 Task: Add Cranberry Muffins 4 Pack to the cart.
Action: Mouse moved to (13, 104)
Screenshot: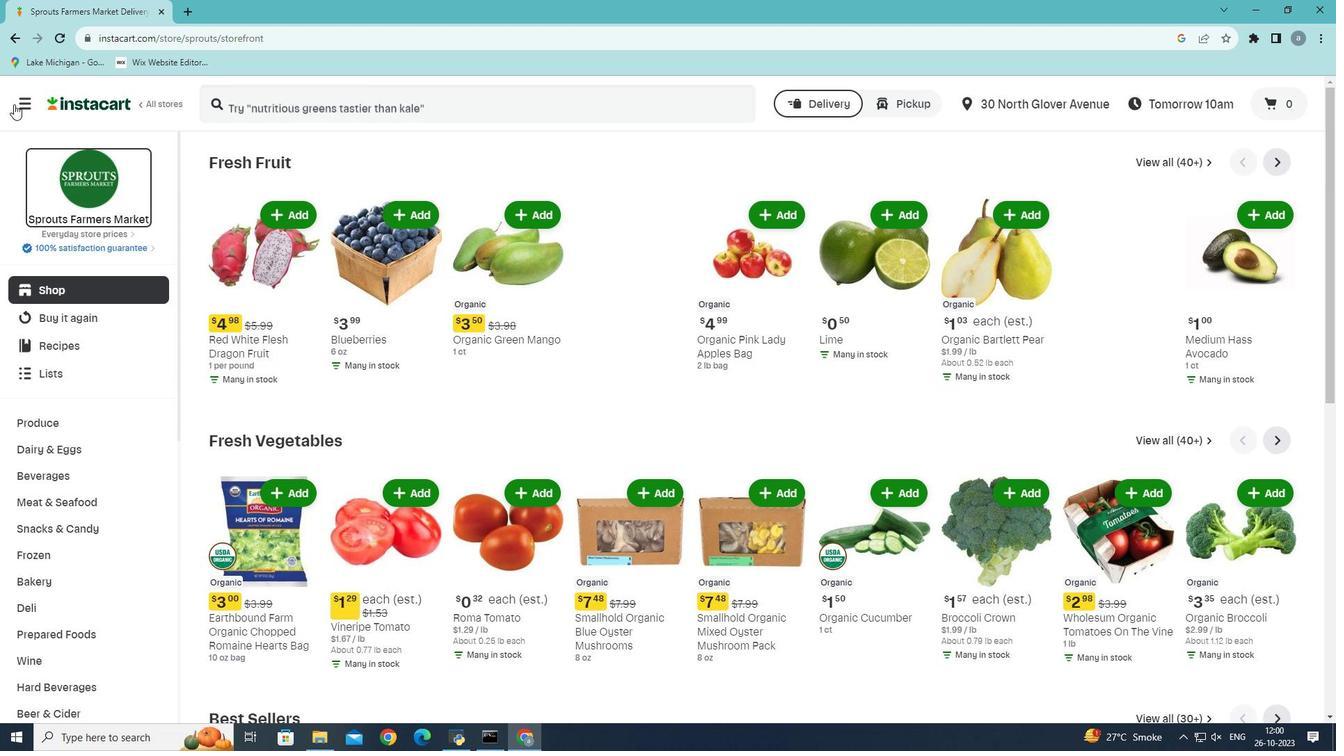 
Action: Mouse pressed left at (13, 104)
Screenshot: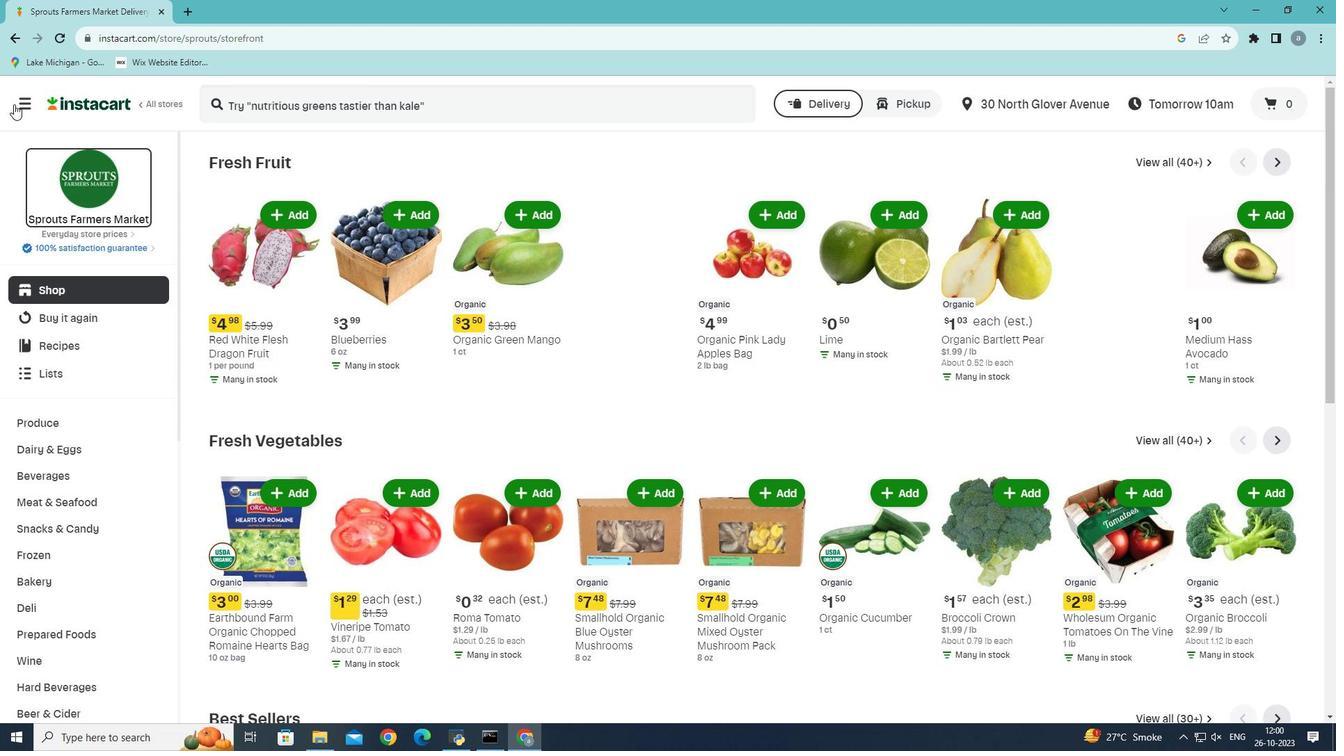 
Action: Mouse moved to (63, 407)
Screenshot: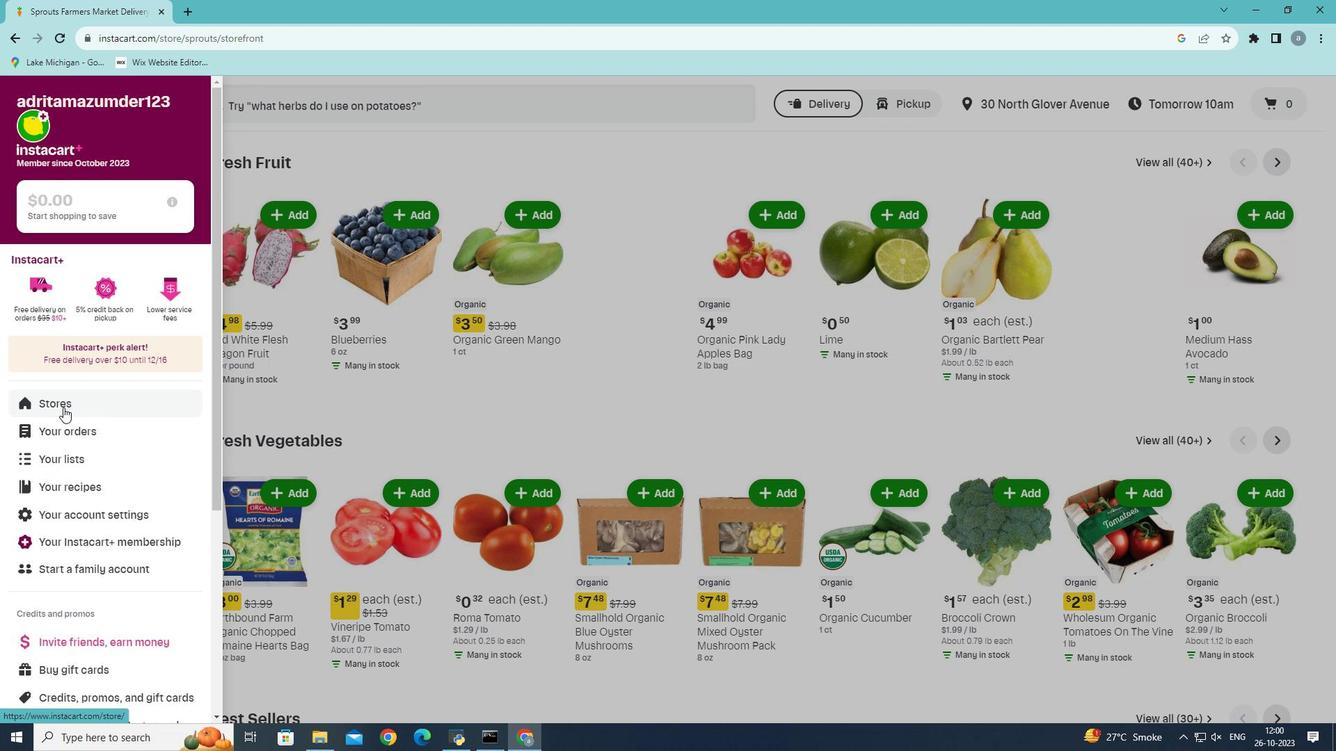 
Action: Mouse pressed left at (63, 407)
Screenshot: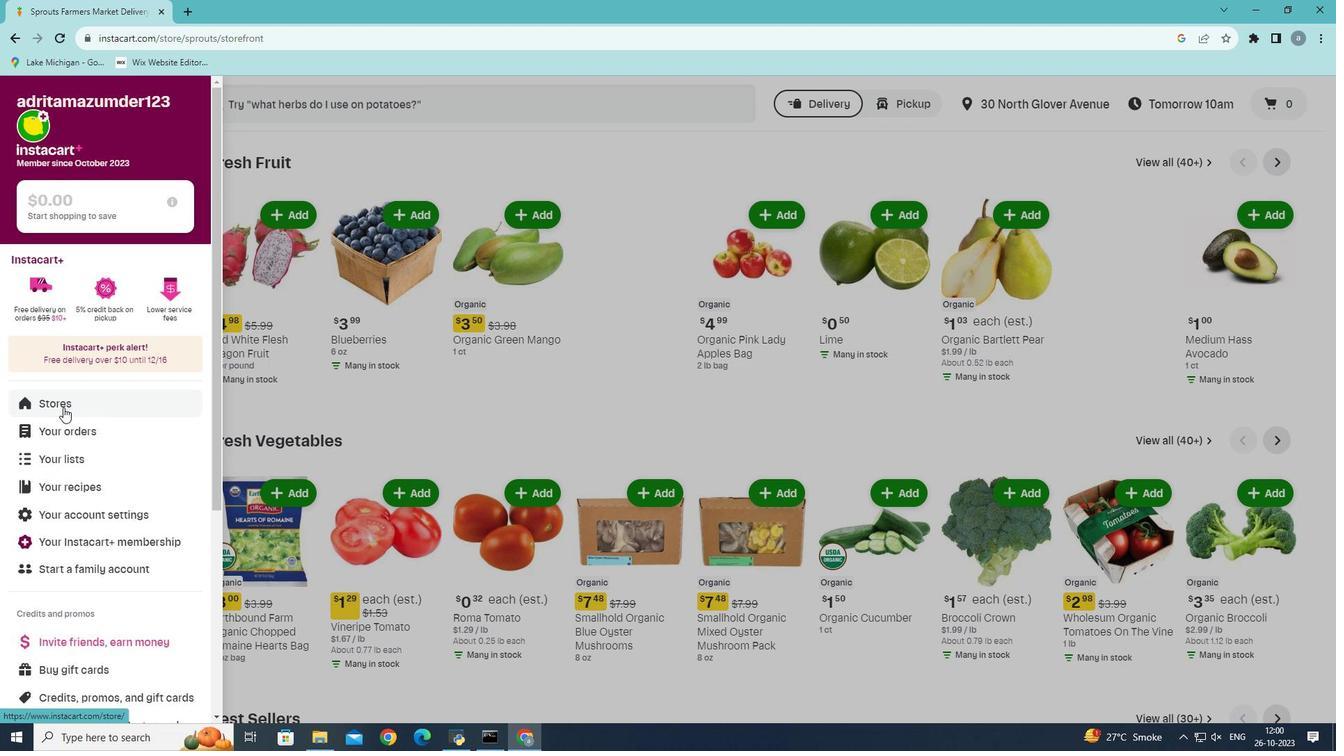 
Action: Mouse moved to (327, 164)
Screenshot: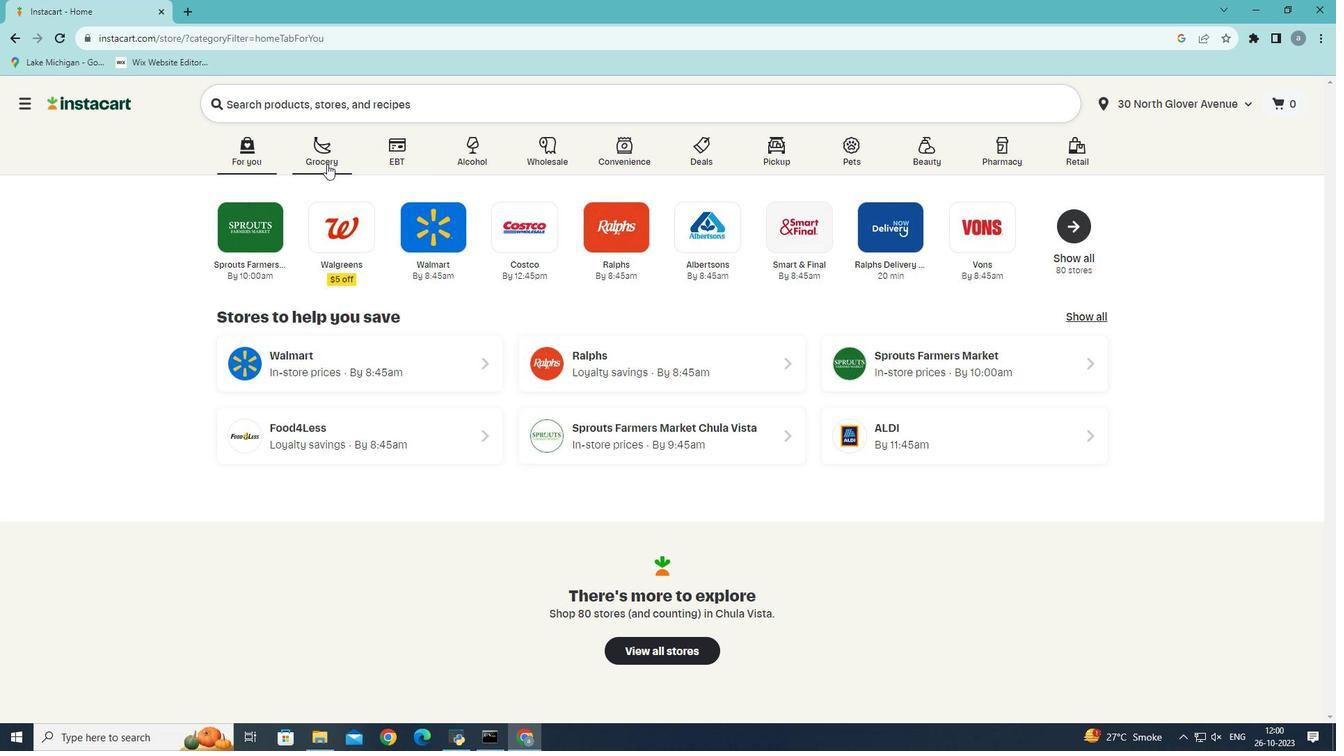 
Action: Mouse pressed left at (327, 164)
Screenshot: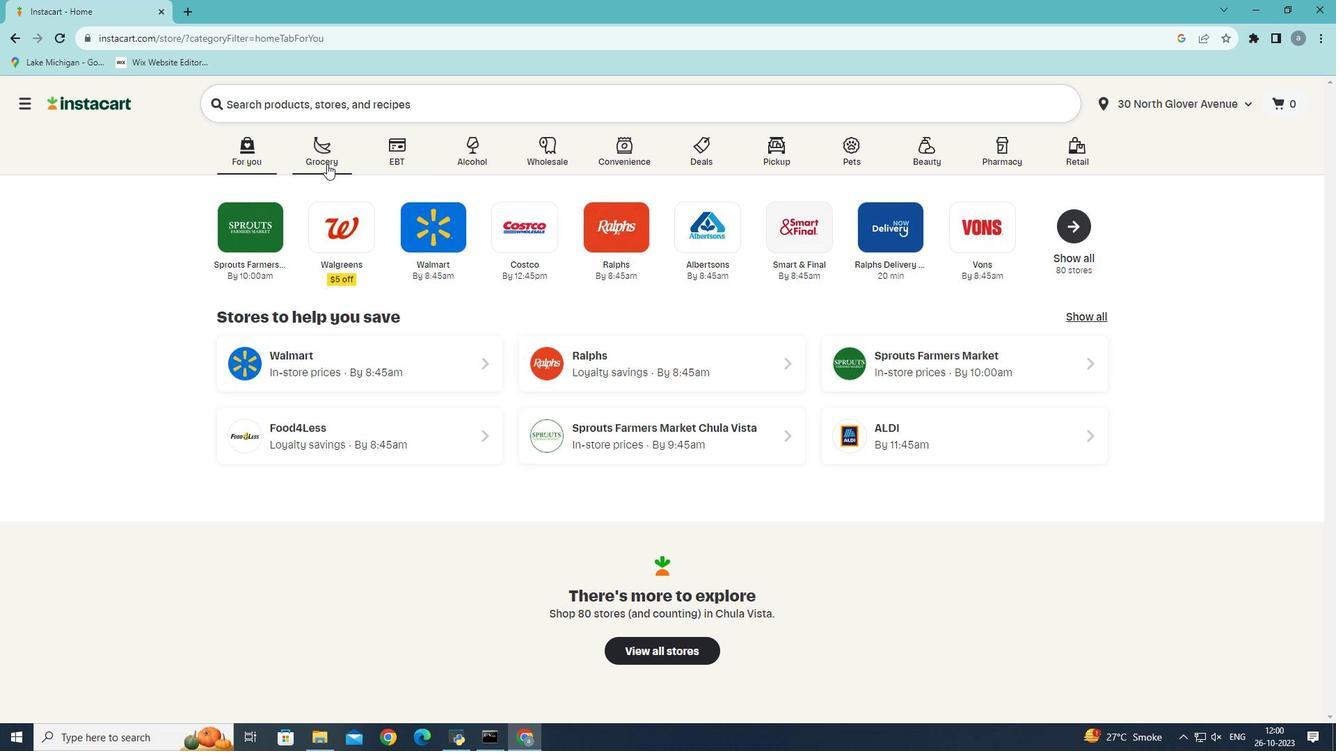 
Action: Mouse moved to (281, 418)
Screenshot: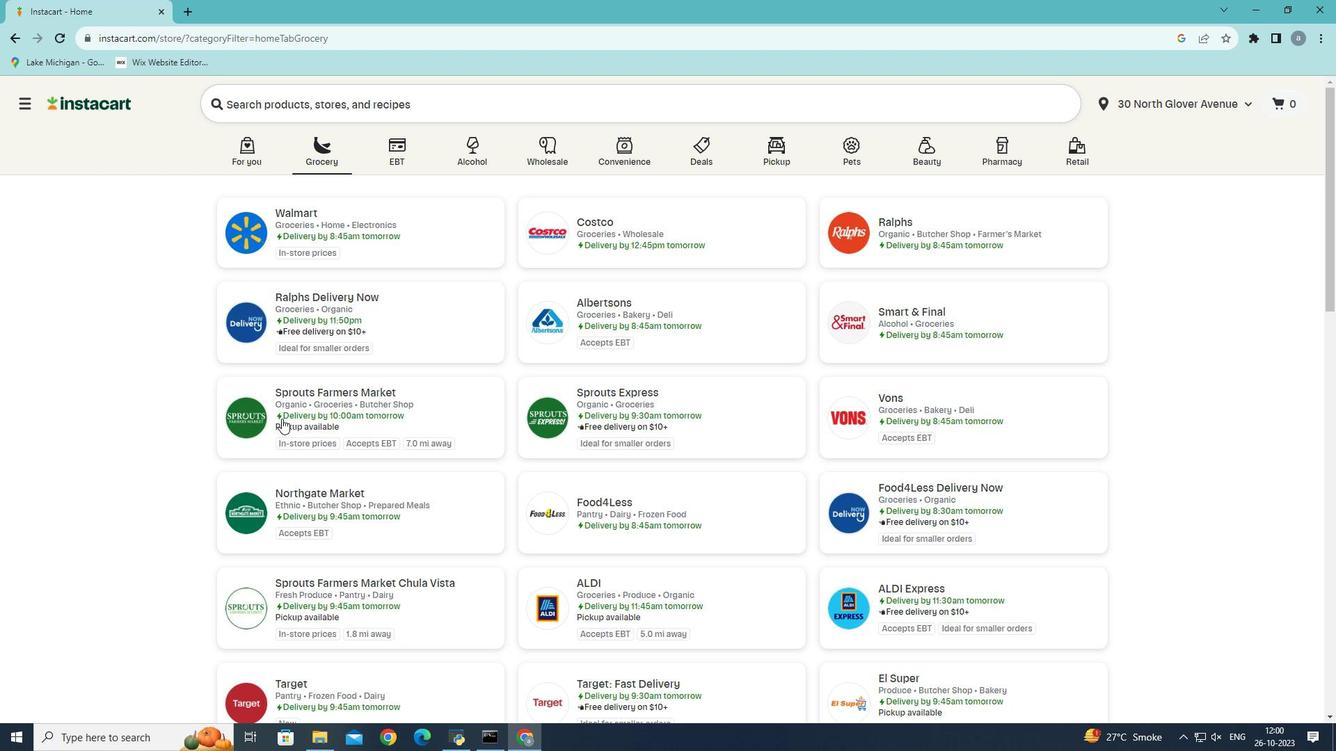 
Action: Mouse pressed left at (281, 418)
Screenshot: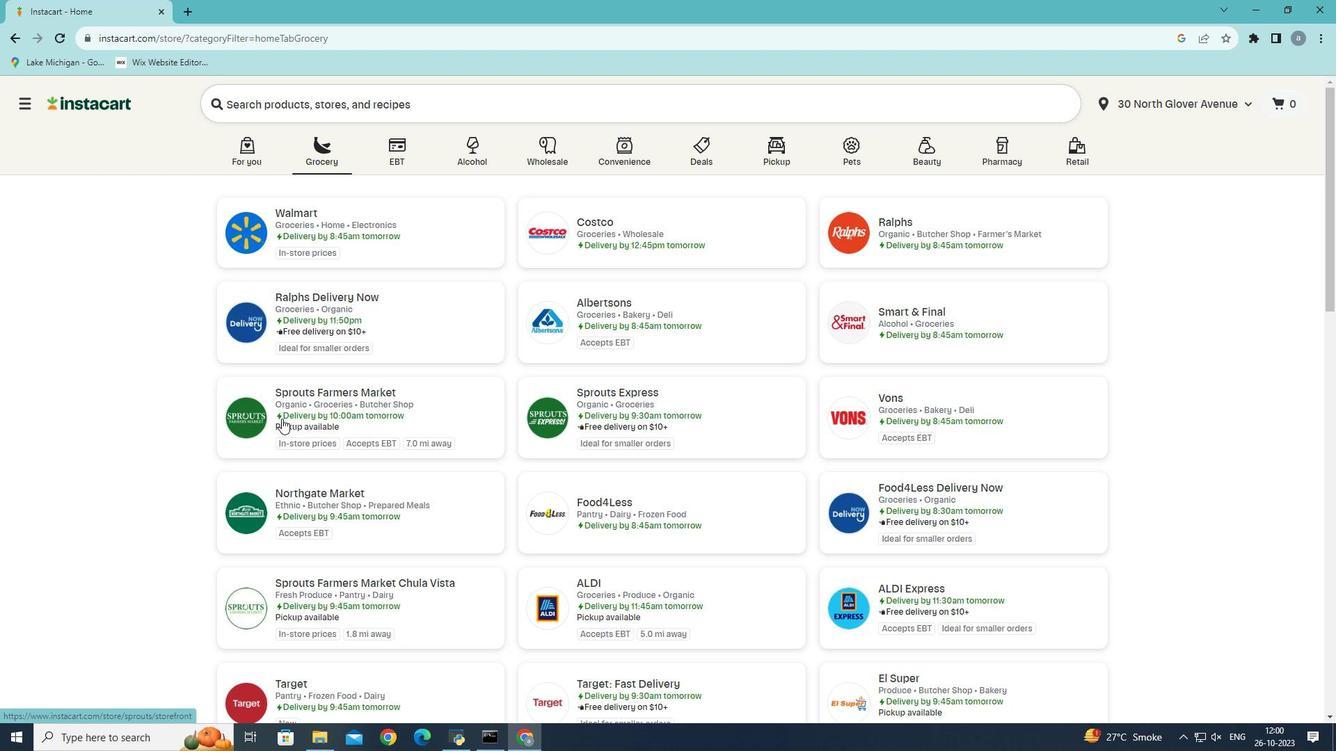 
Action: Mouse moved to (38, 579)
Screenshot: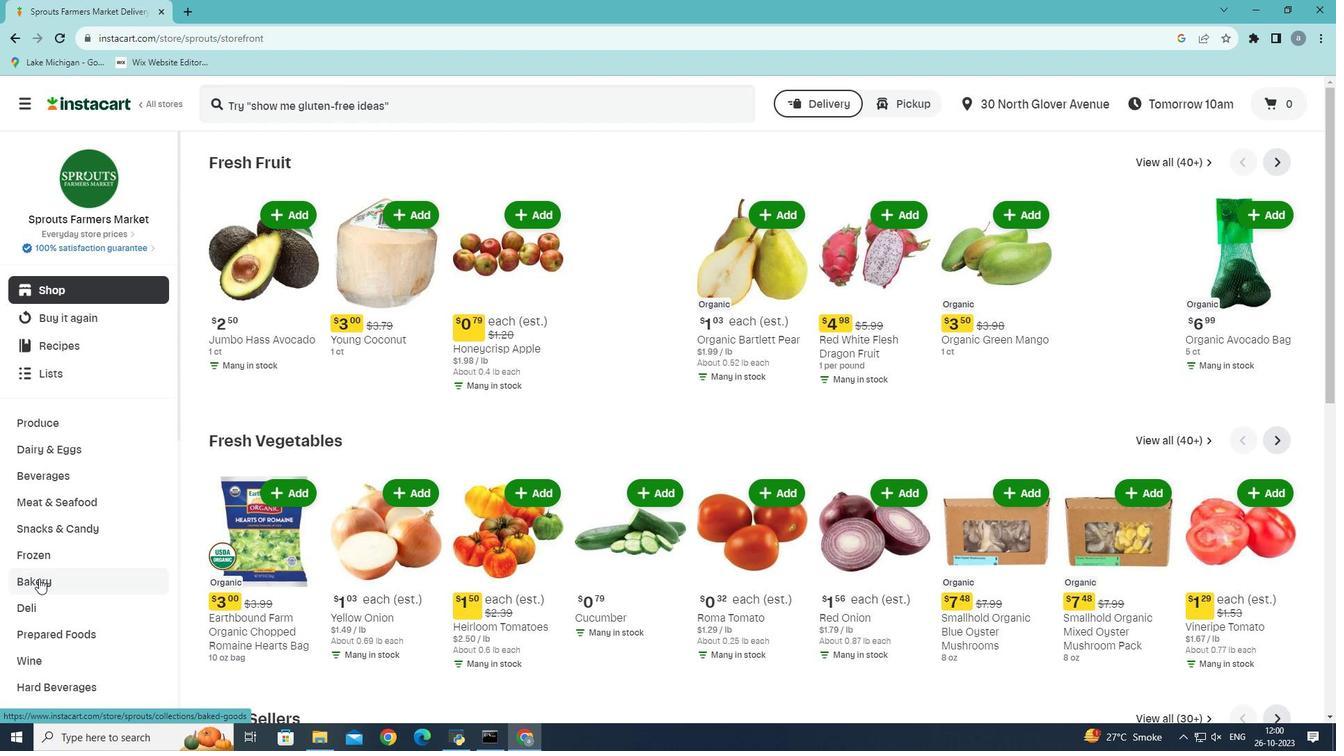 
Action: Mouse pressed left at (38, 579)
Screenshot: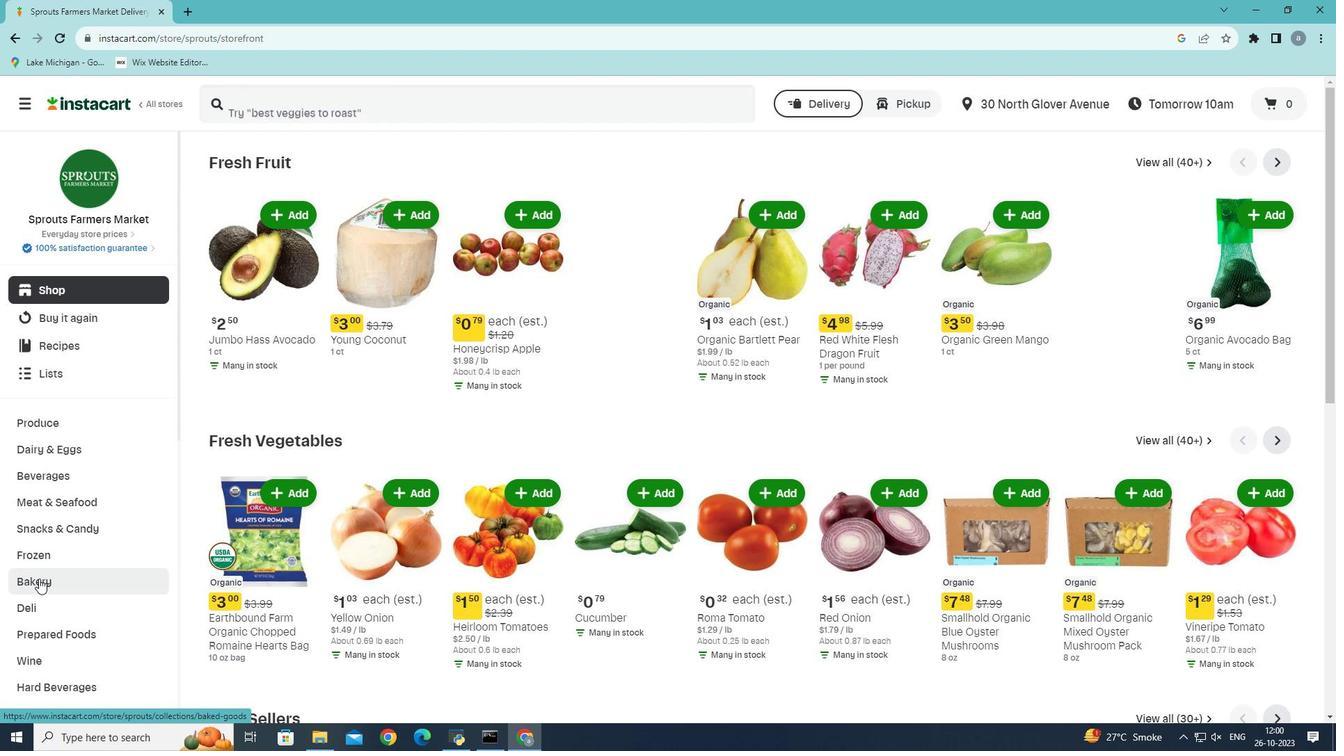 
Action: Mouse moved to (827, 196)
Screenshot: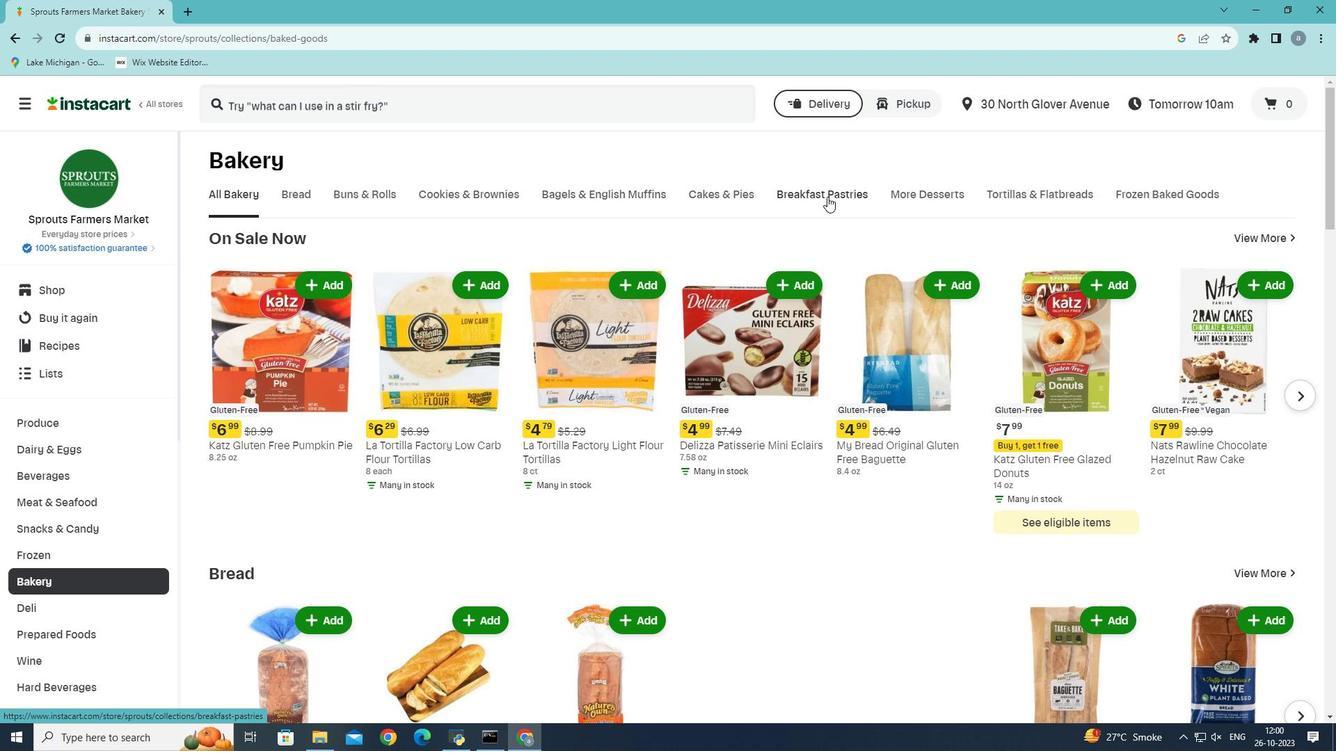 
Action: Mouse pressed left at (827, 196)
Screenshot: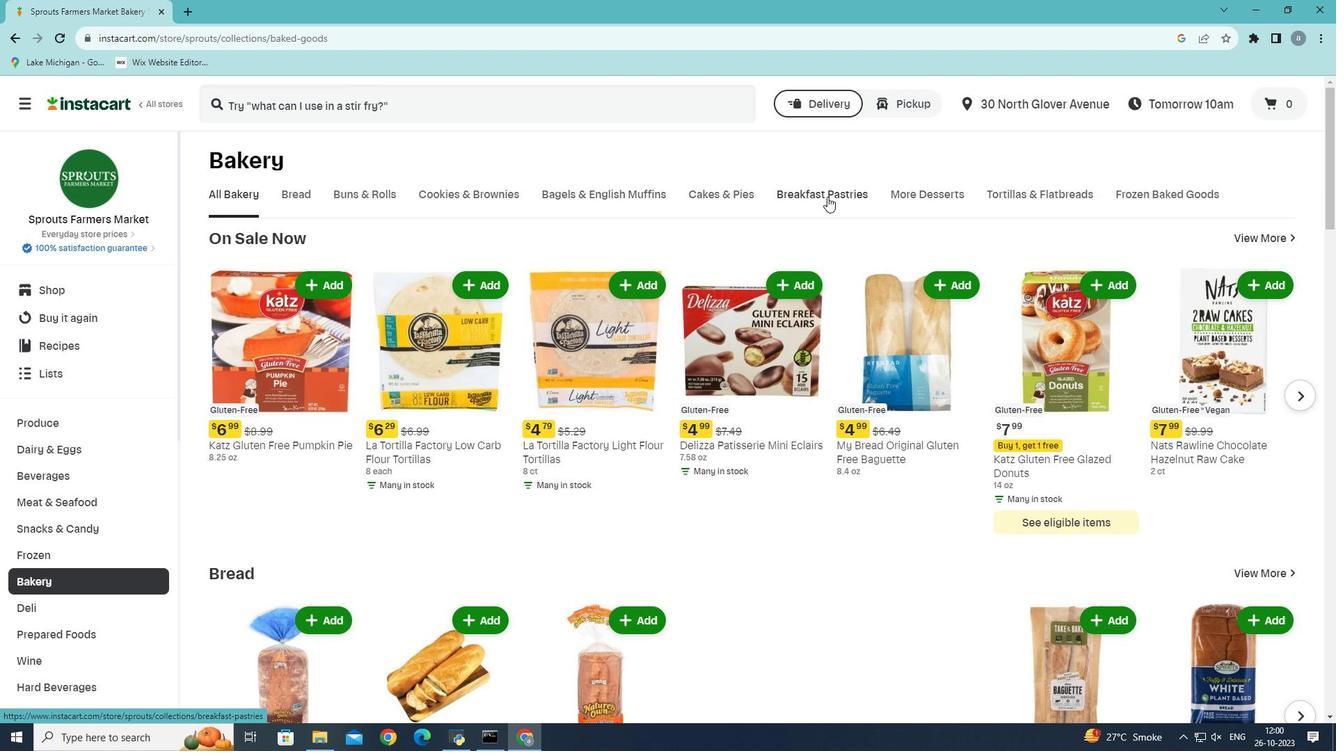 
Action: Mouse moved to (321, 259)
Screenshot: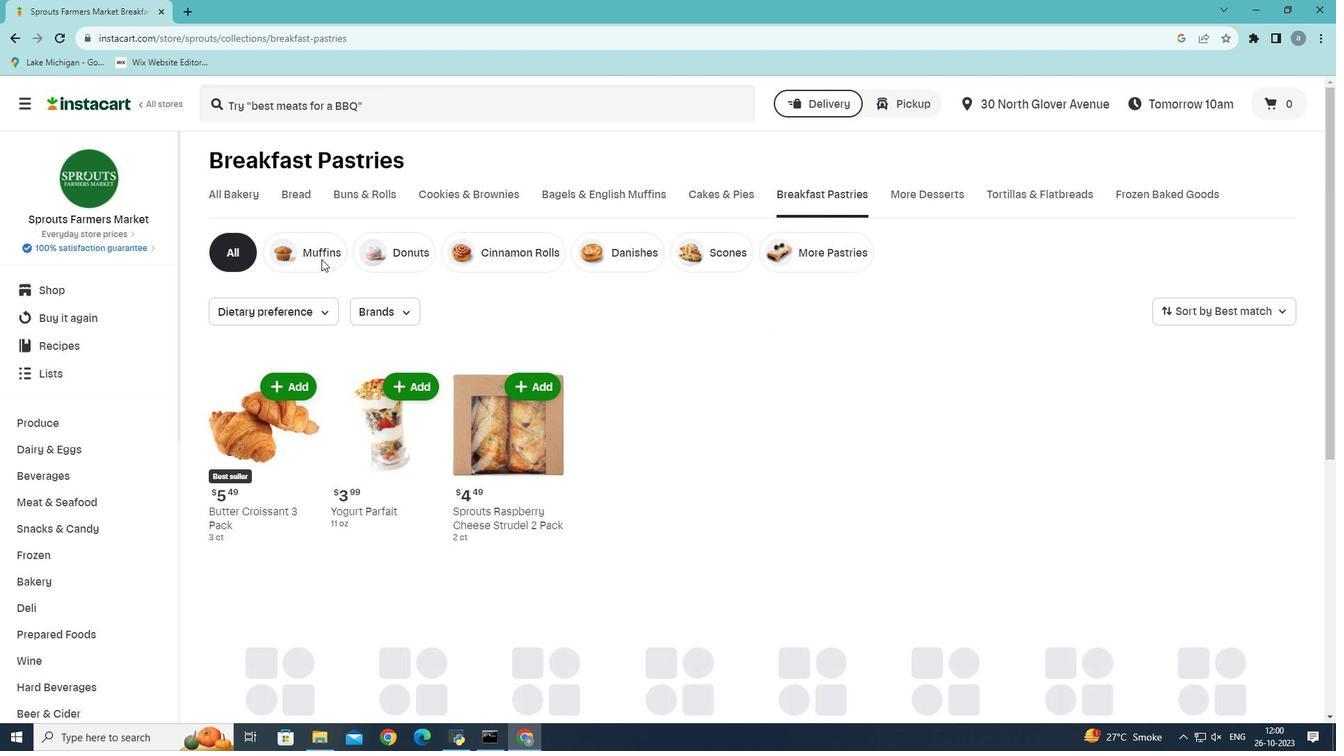 
Action: Mouse pressed left at (321, 259)
Screenshot: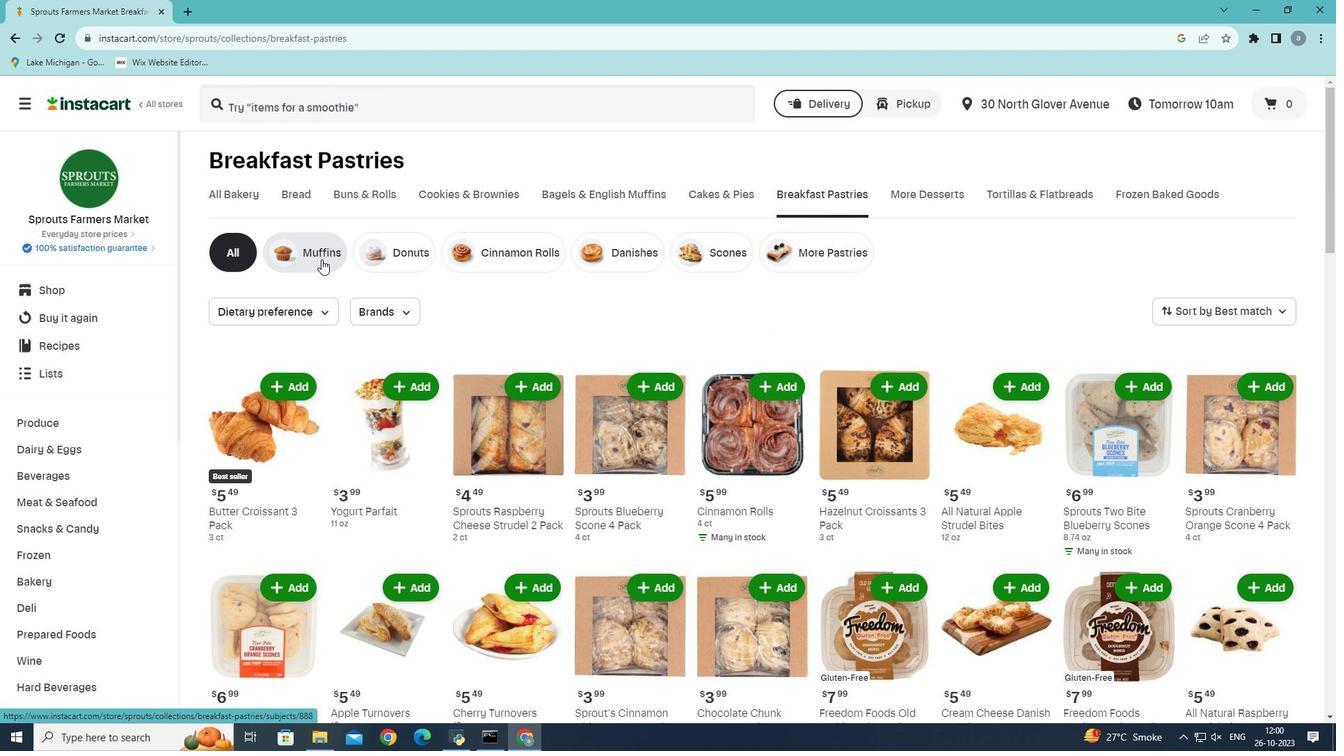 
Action: Mouse moved to (432, 340)
Screenshot: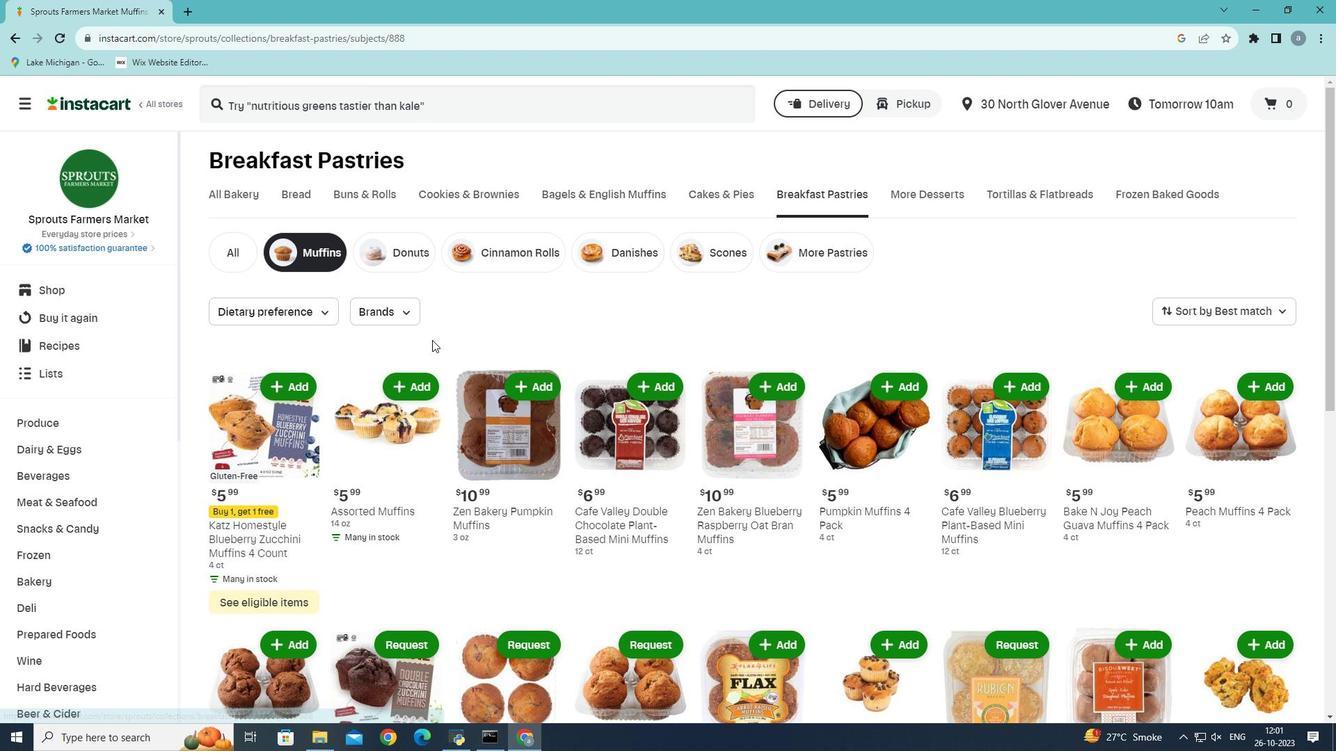 
Action: Mouse scrolled (432, 339) with delta (0, 0)
Screenshot: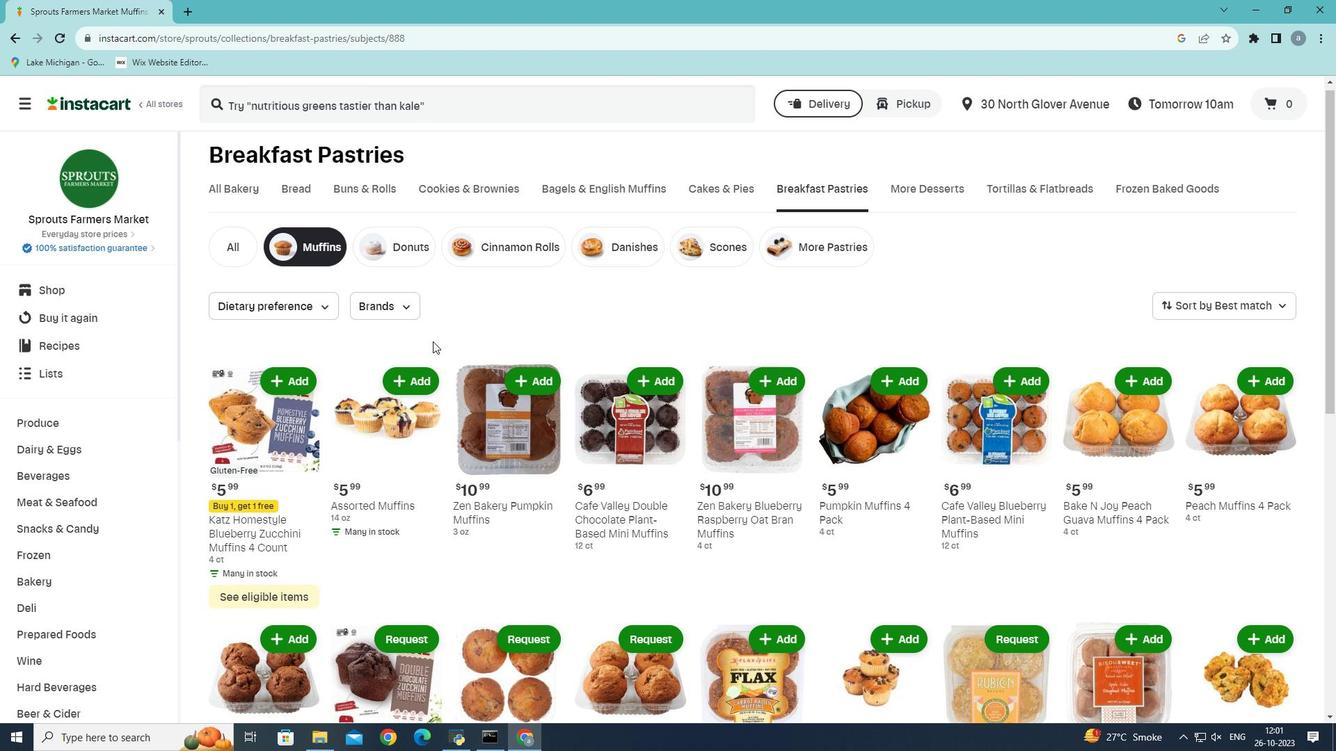 
Action: Mouse moved to (432, 341)
Screenshot: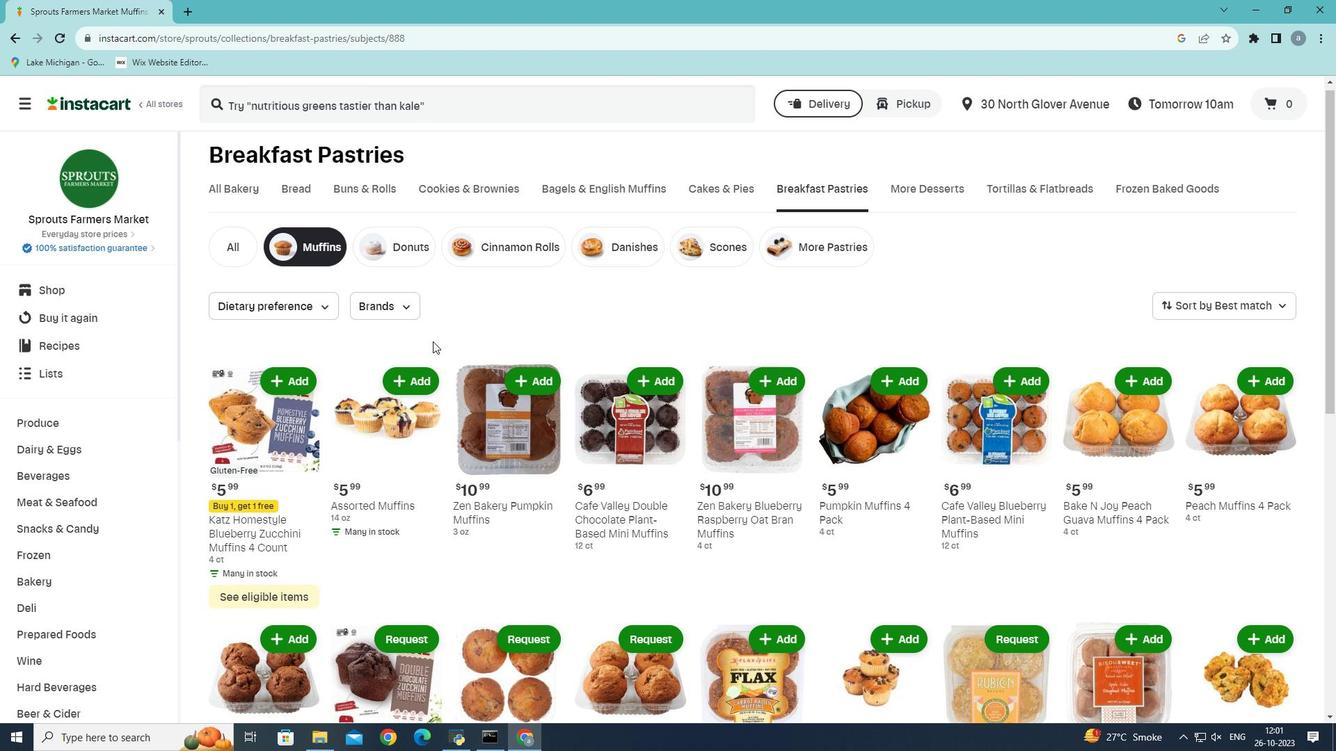 
Action: Mouse scrolled (432, 341) with delta (0, 0)
Screenshot: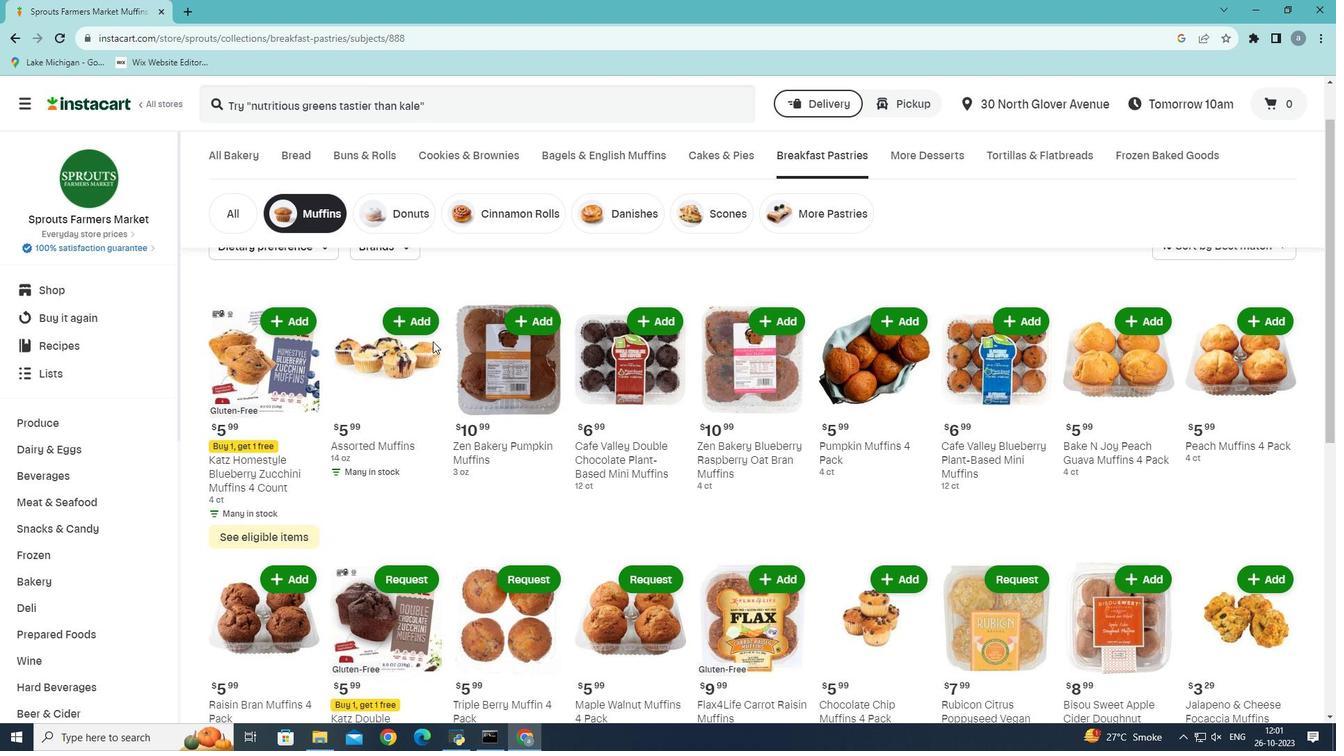 
Action: Mouse moved to (810, 408)
Screenshot: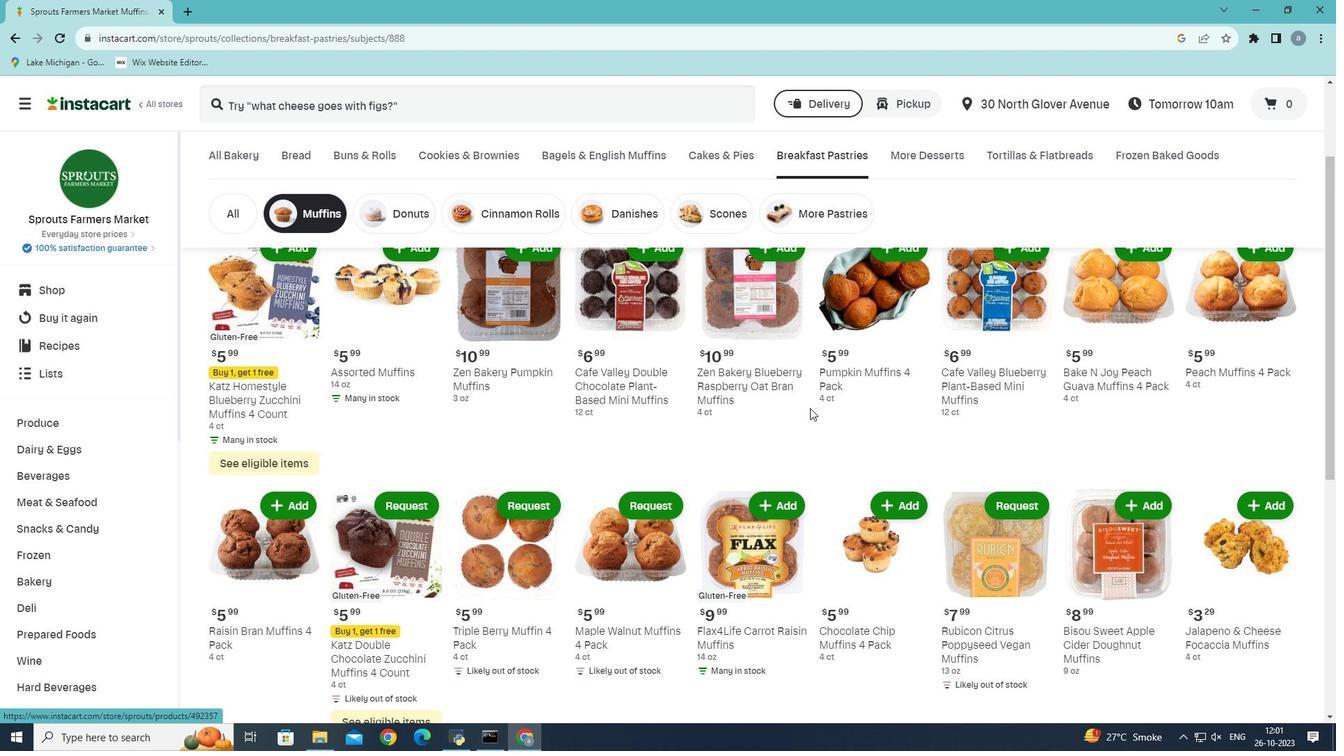
Action: Mouse scrolled (810, 407) with delta (0, 0)
Screenshot: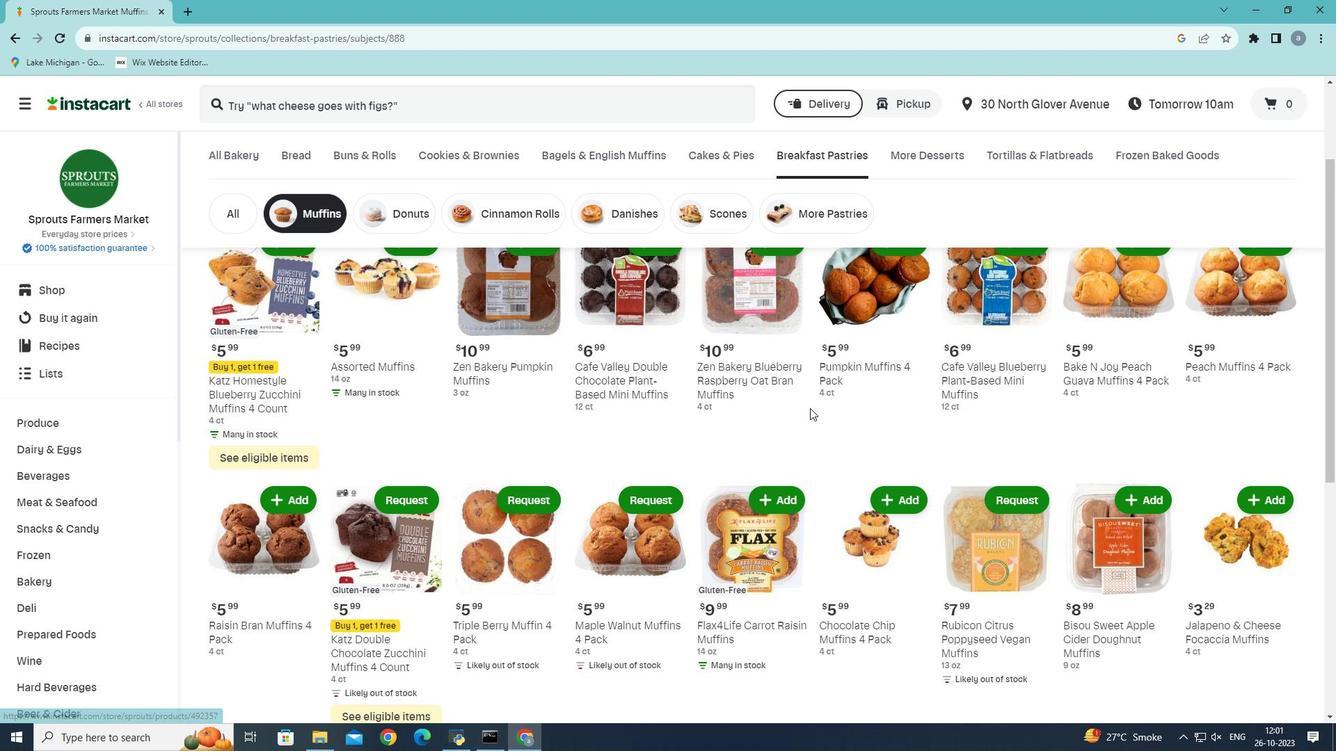 
Action: Mouse moved to (811, 409)
Screenshot: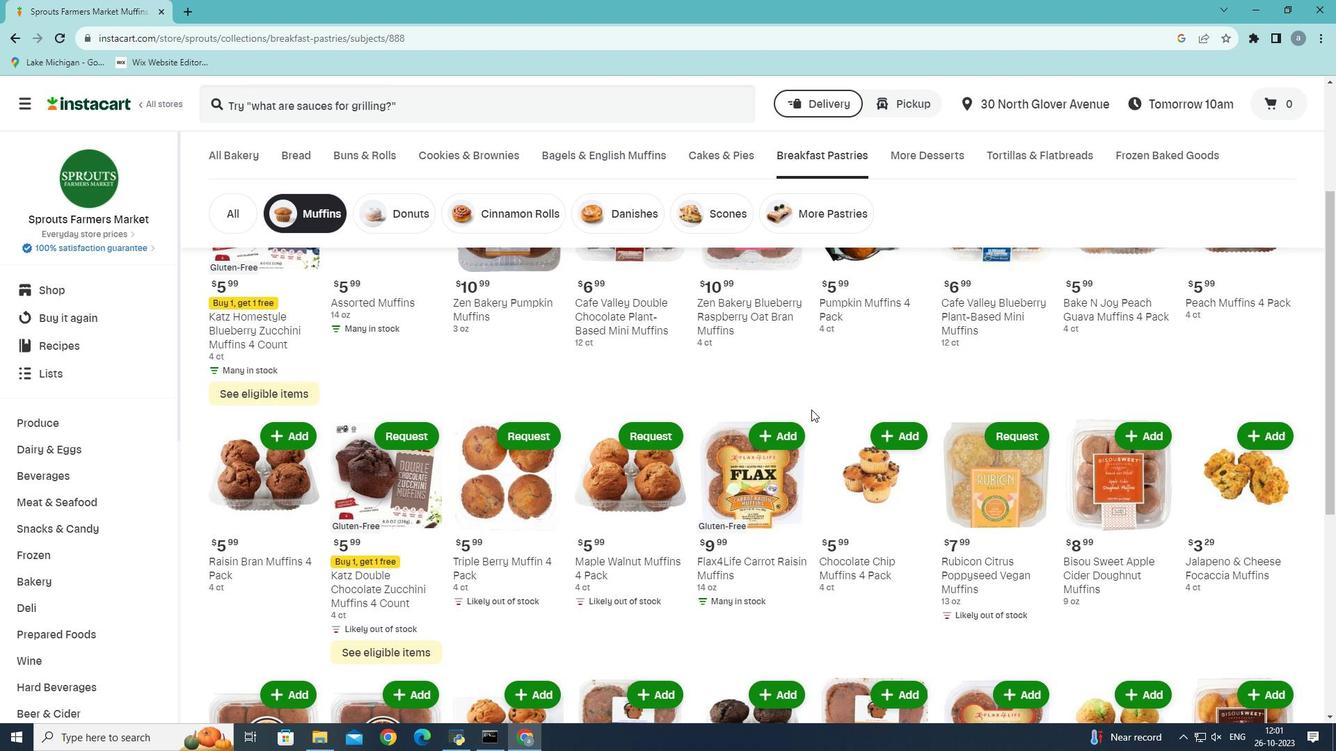 
Action: Mouse scrolled (811, 409) with delta (0, 0)
Screenshot: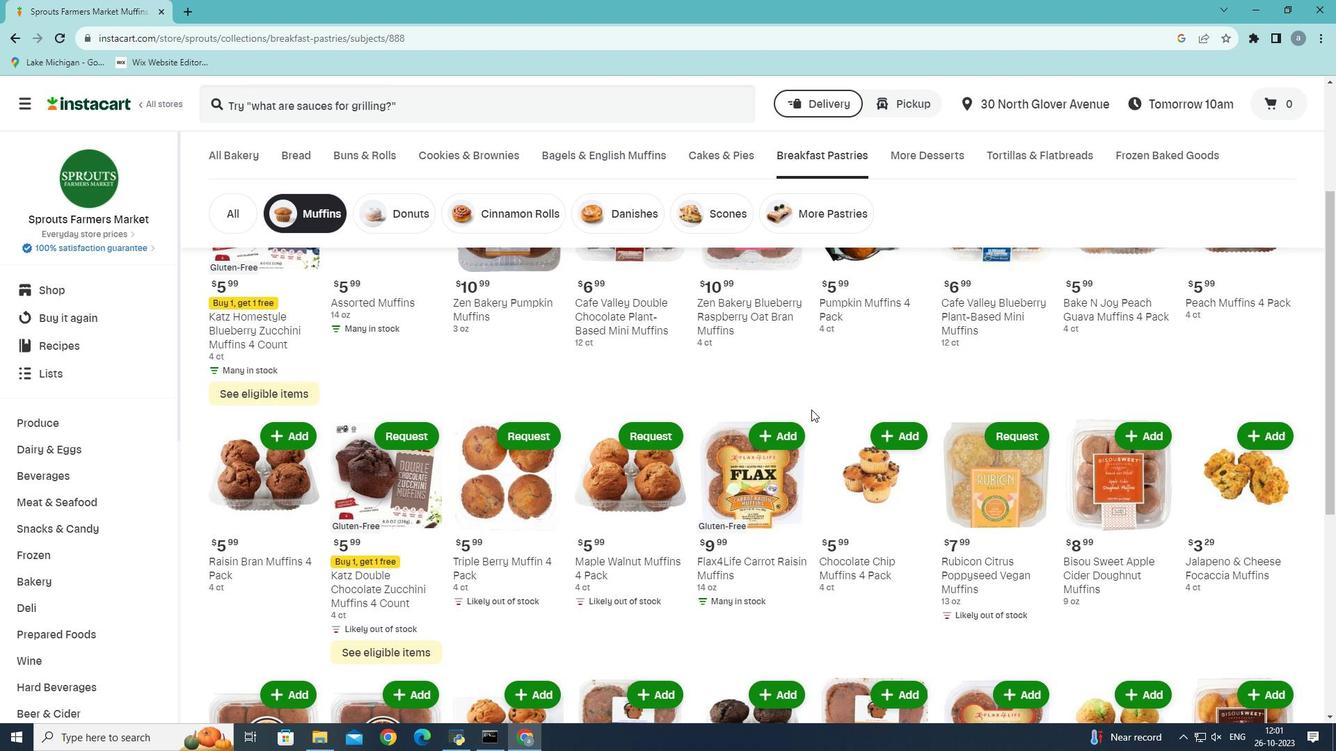 
Action: Mouse scrolled (811, 409) with delta (0, 0)
Screenshot: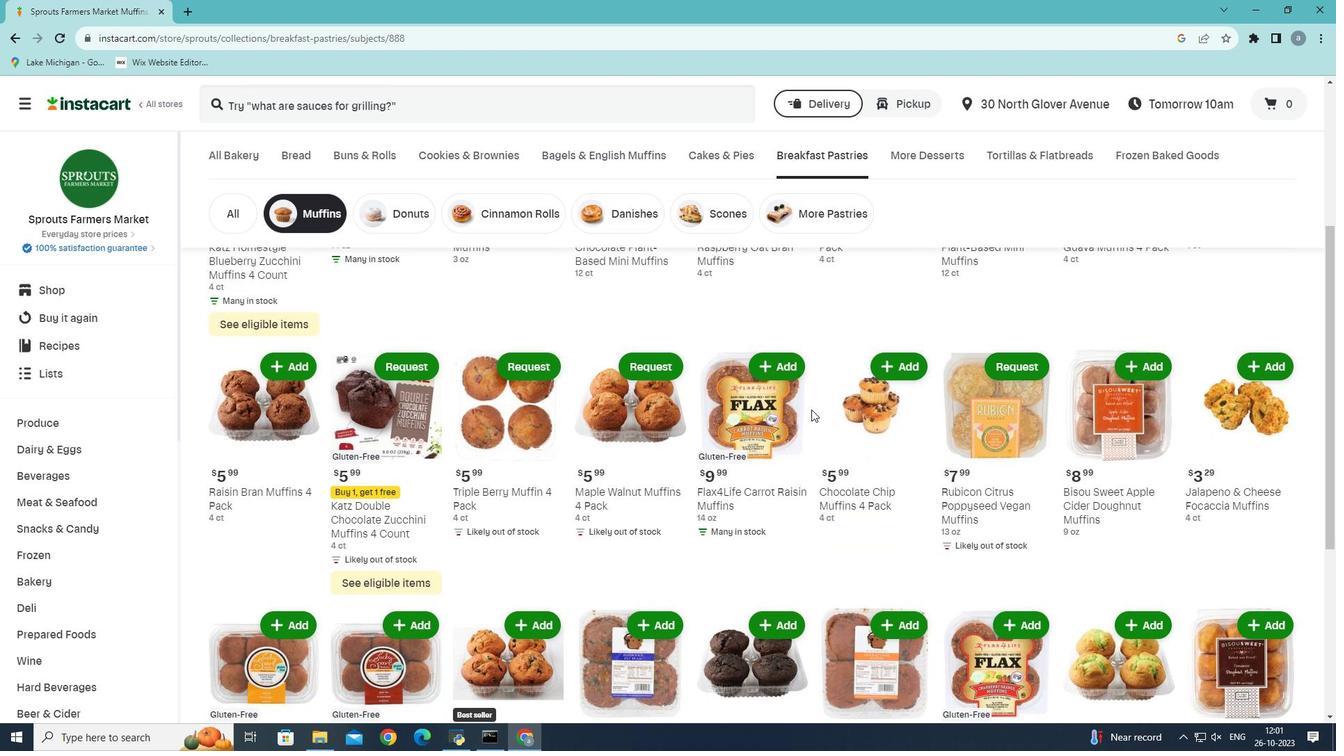 
Action: Mouse scrolled (811, 409) with delta (0, 0)
Screenshot: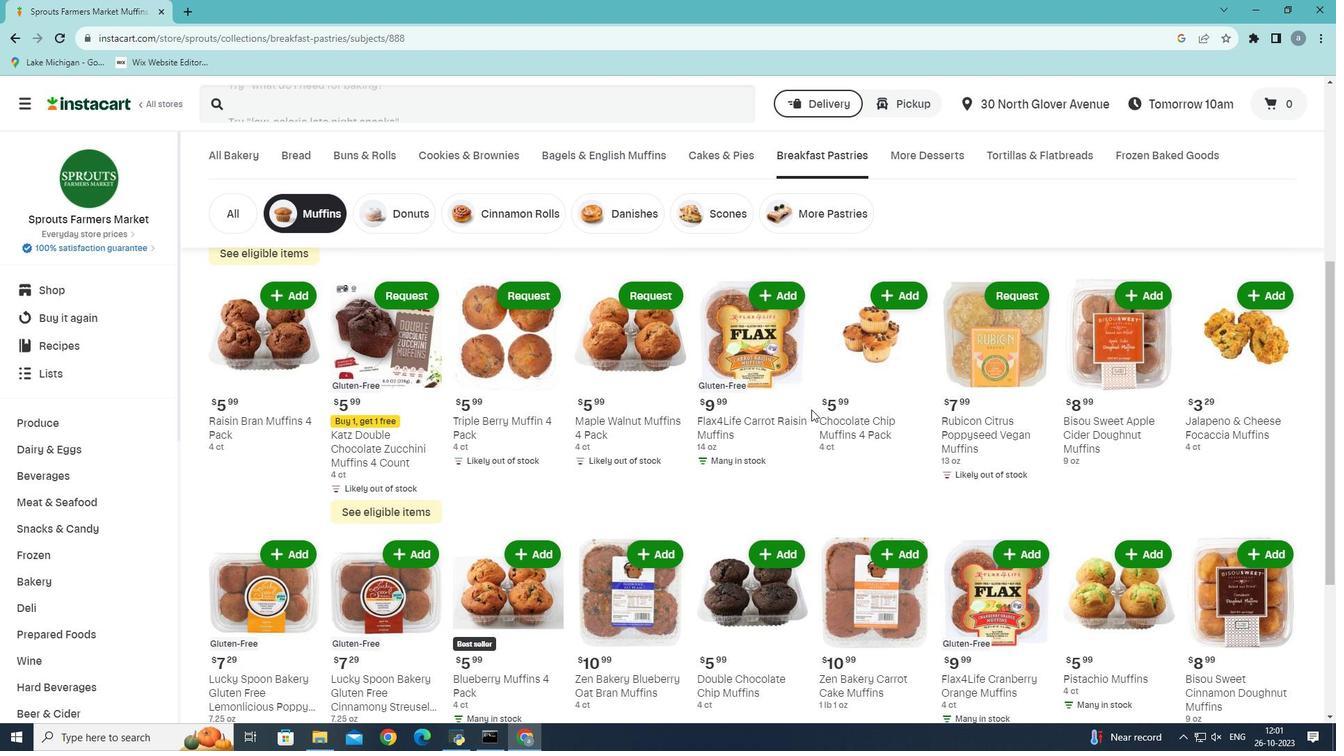 
Action: Mouse scrolled (811, 409) with delta (0, 0)
Screenshot: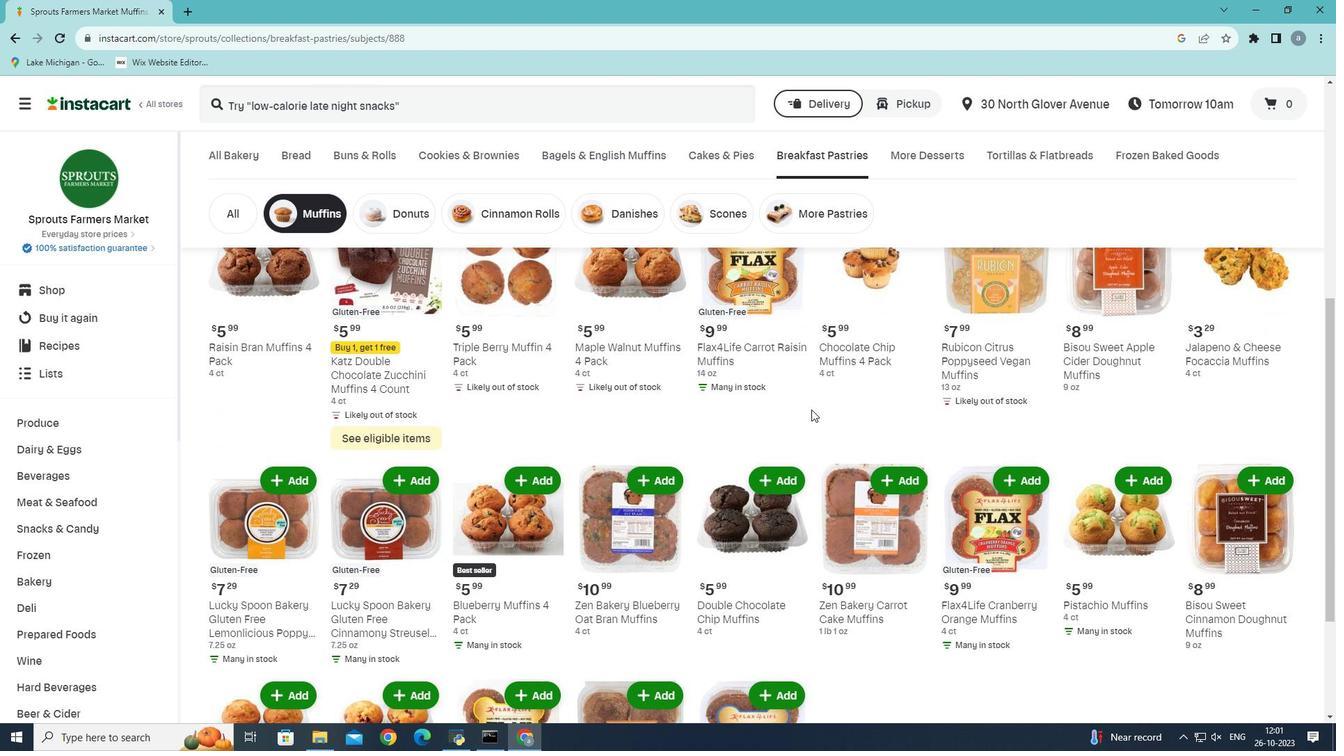 
Action: Mouse scrolled (811, 409) with delta (0, 0)
Screenshot: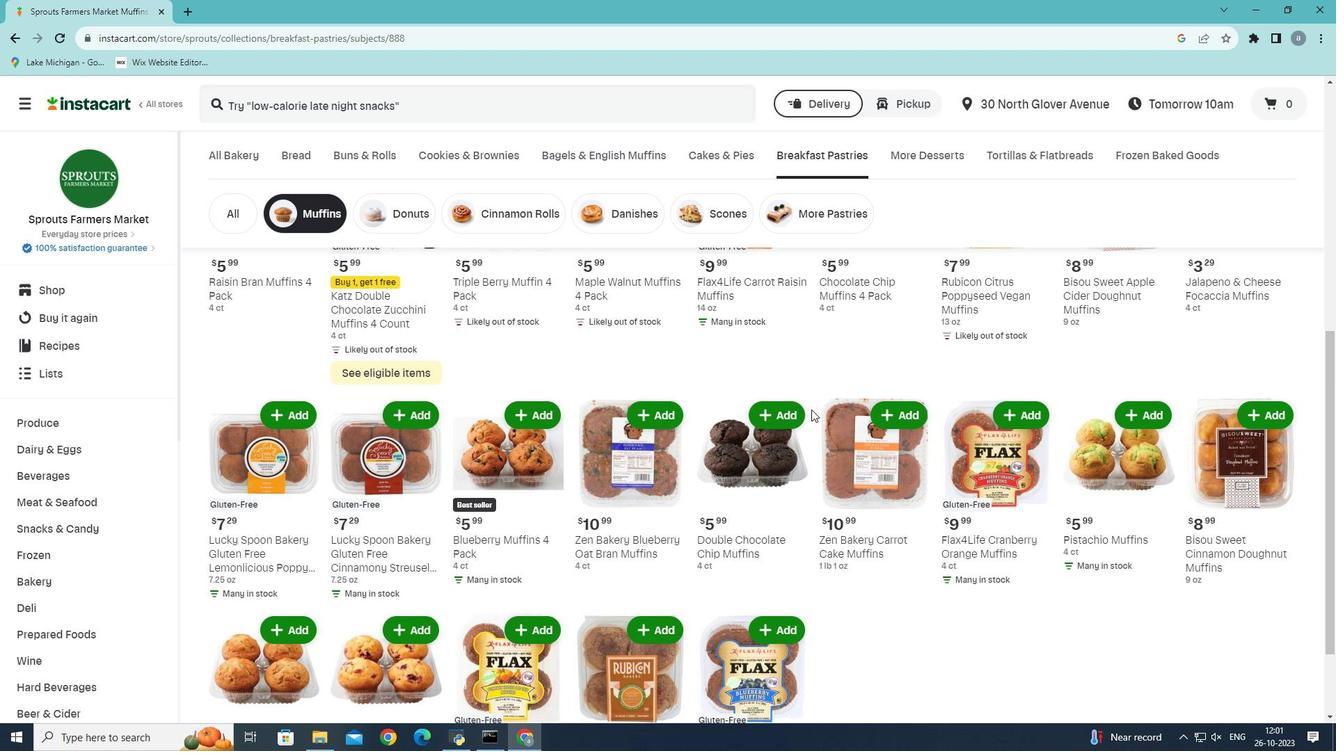 
Action: Mouse scrolled (811, 409) with delta (0, 0)
Screenshot: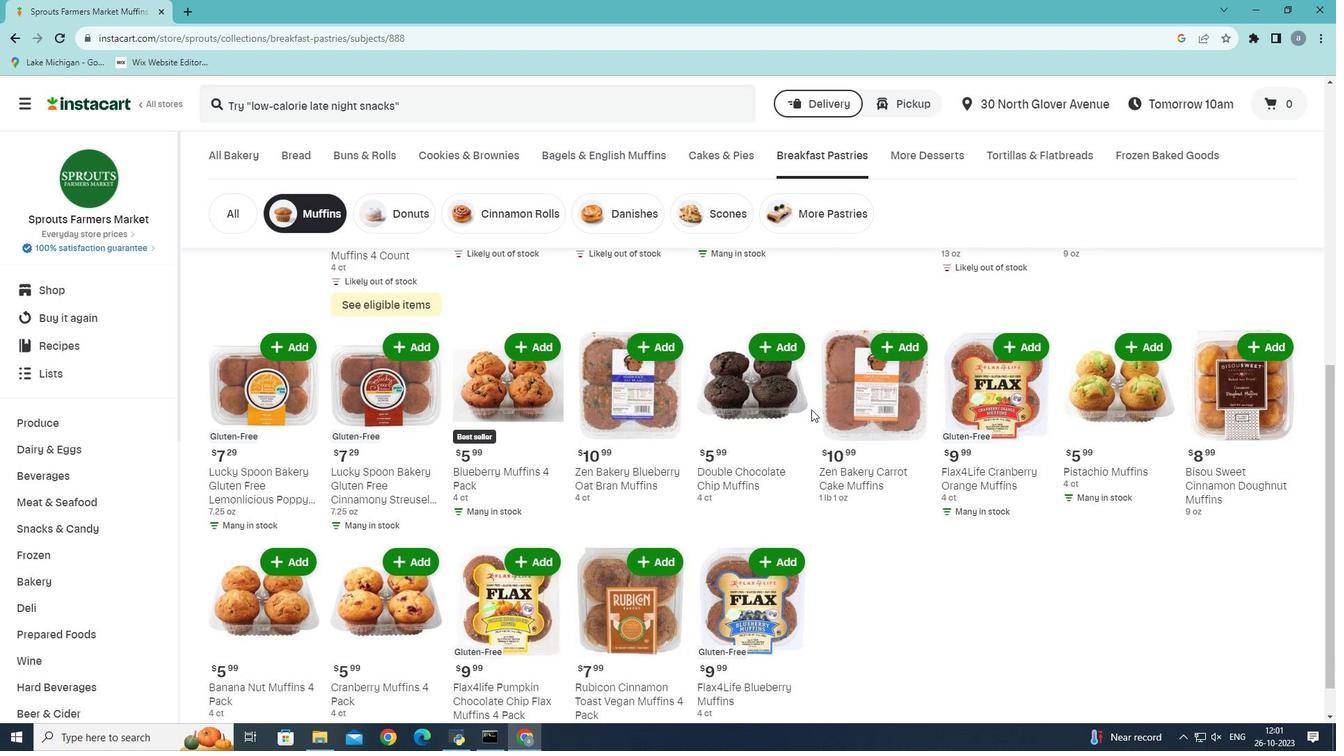 
Action: Mouse moved to (414, 528)
Screenshot: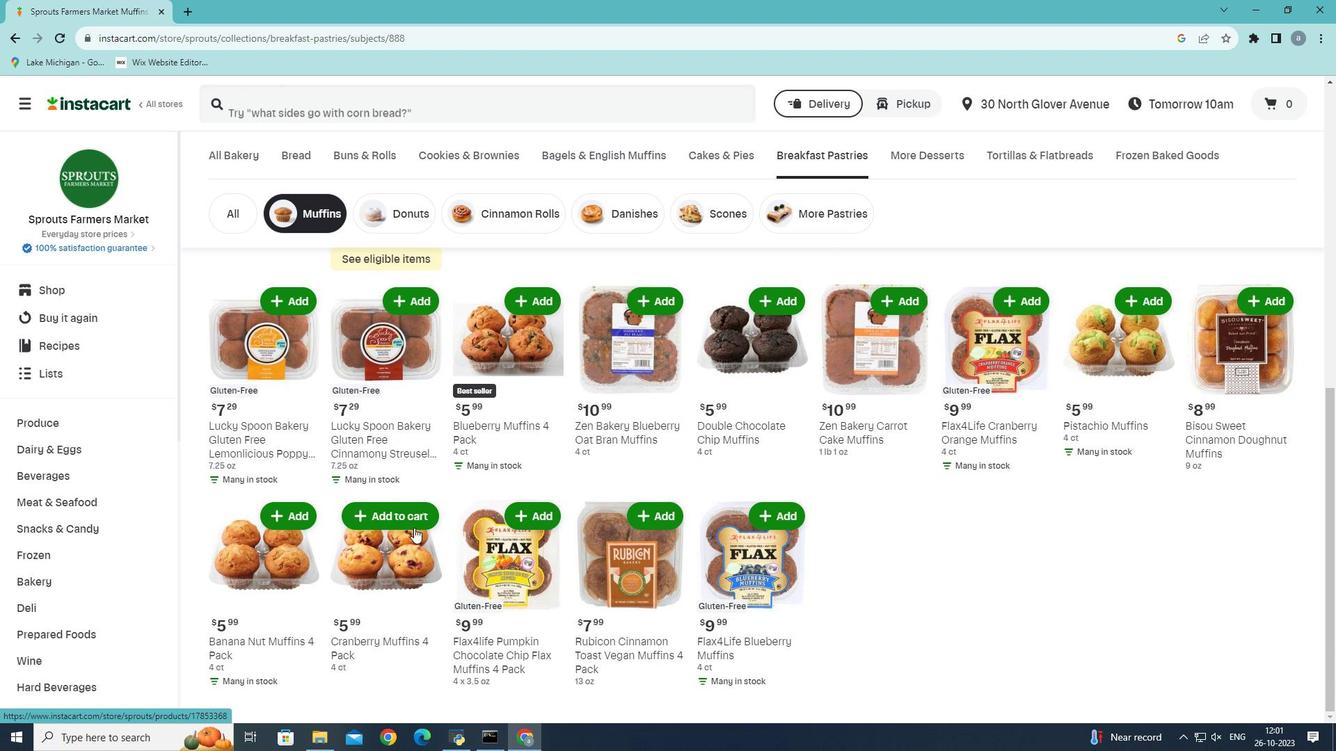 
Action: Mouse pressed left at (414, 528)
Screenshot: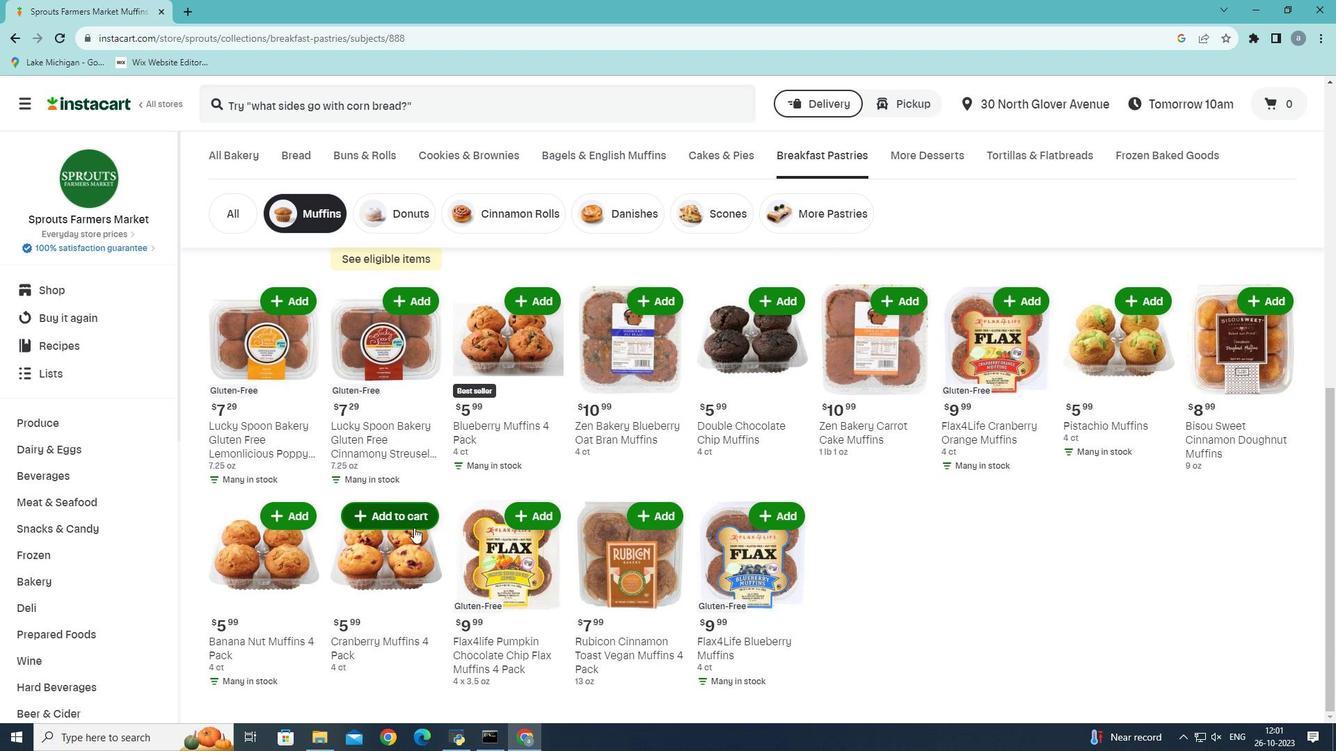 
